 Task: Create a due date automation trigger when advanced on, on the monday of the week before a card is due add fields without custom field "Resume" set to a date more than 1 days from now at 11:00 AM.
Action: Mouse moved to (1056, 80)
Screenshot: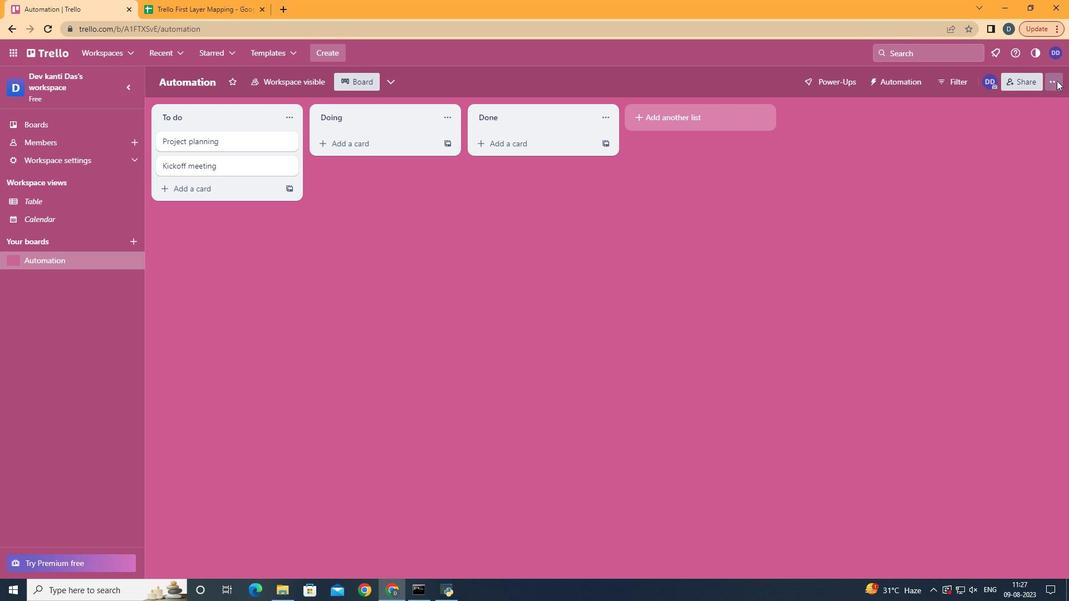 
Action: Mouse pressed left at (1056, 80)
Screenshot: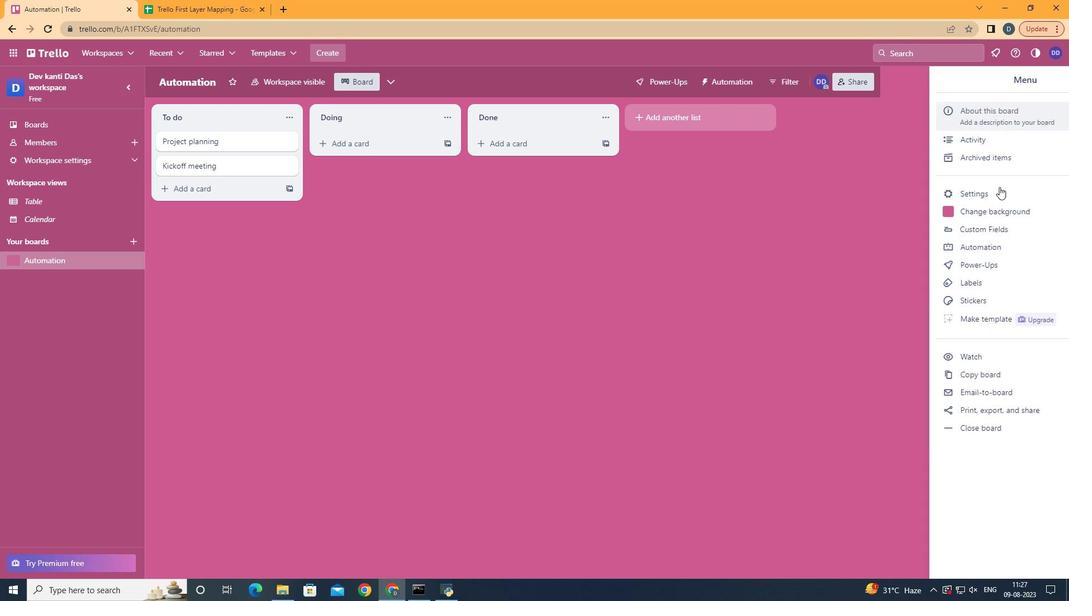 
Action: Mouse moved to (951, 248)
Screenshot: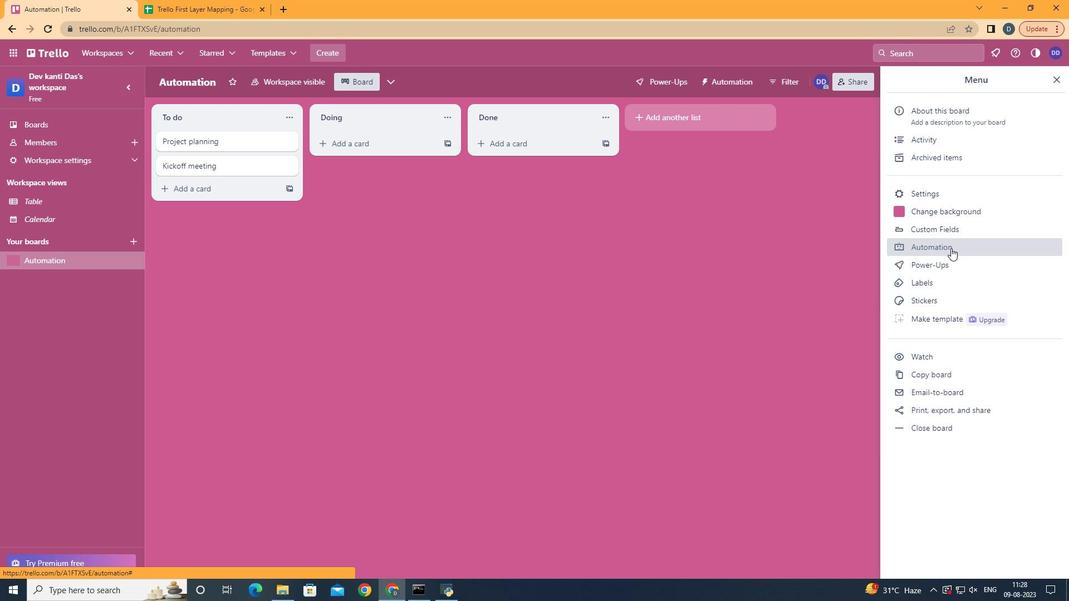 
Action: Mouse pressed left at (951, 248)
Screenshot: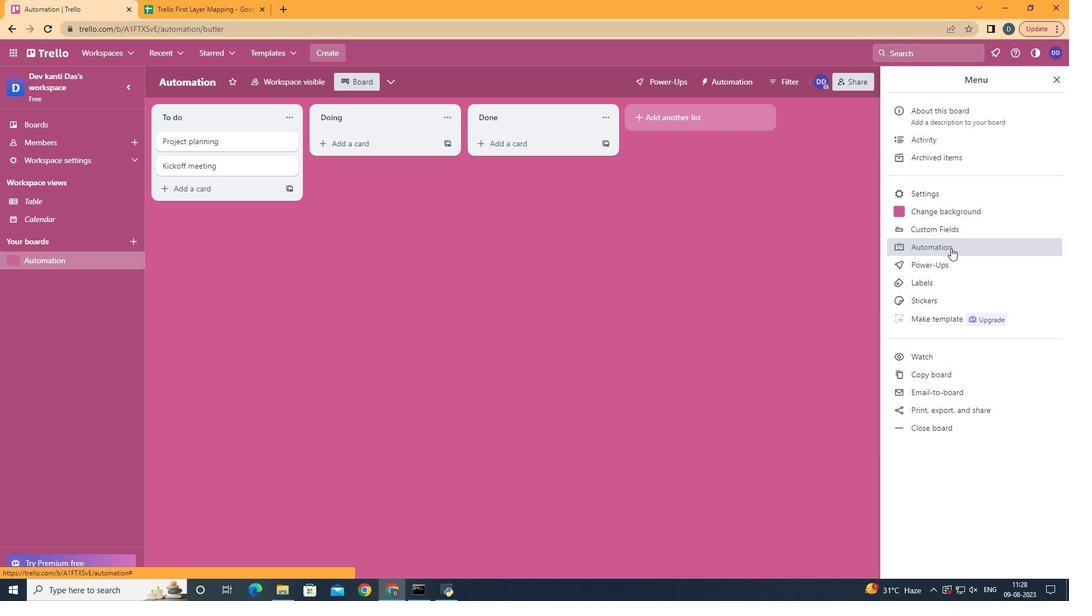 
Action: Mouse moved to (199, 222)
Screenshot: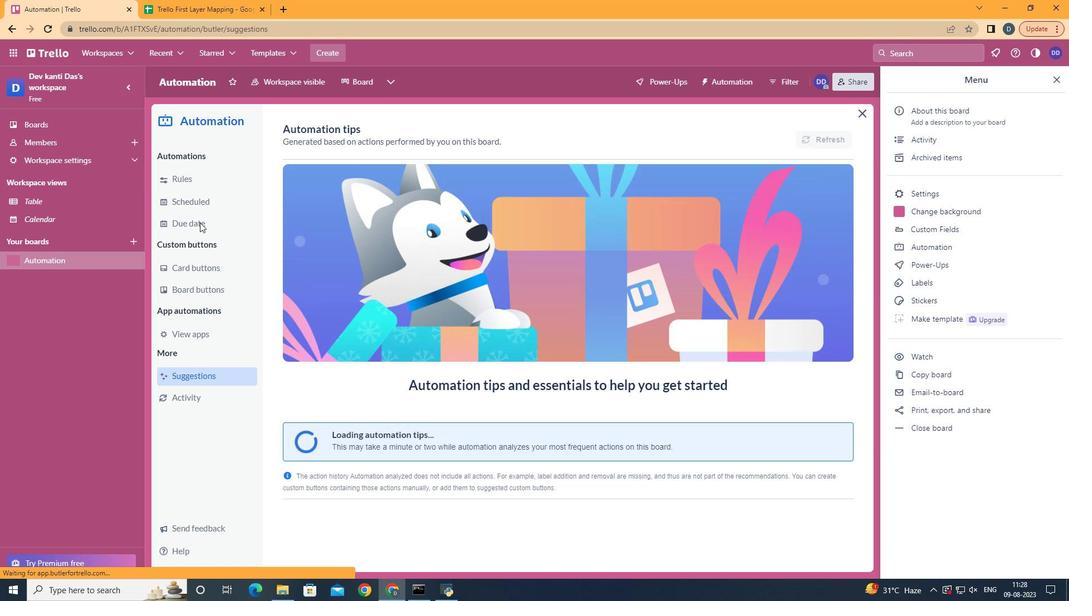 
Action: Mouse pressed left at (199, 222)
Screenshot: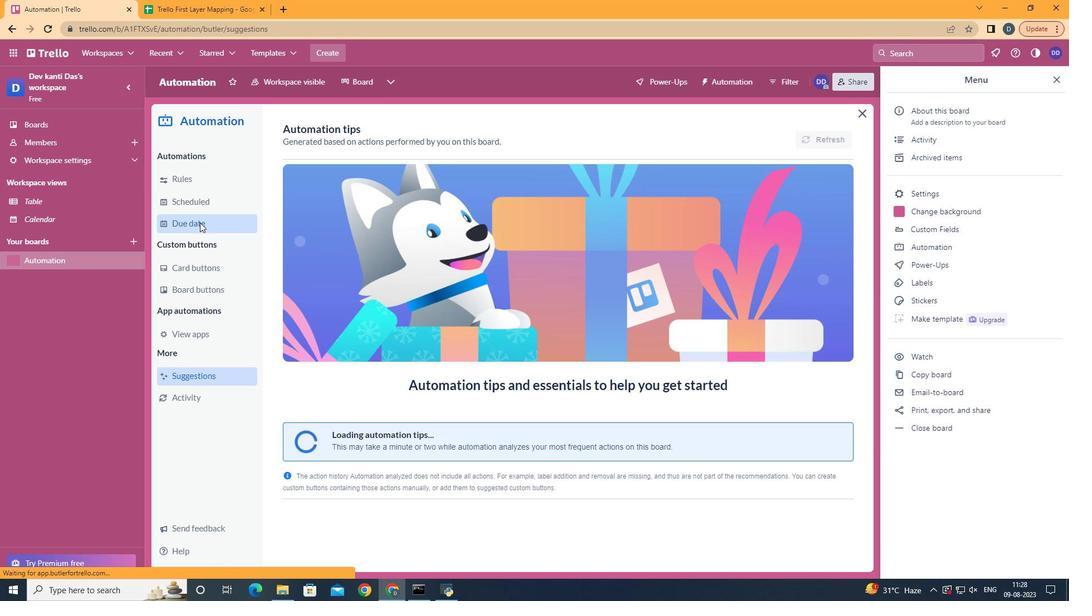 
Action: Mouse moved to (782, 135)
Screenshot: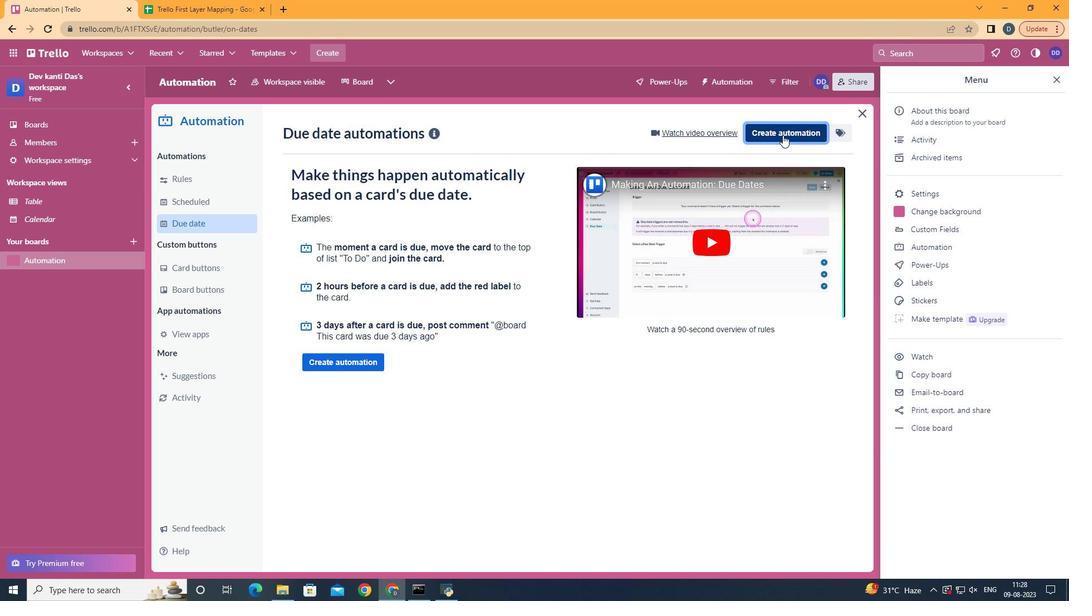 
Action: Mouse pressed left at (782, 135)
Screenshot: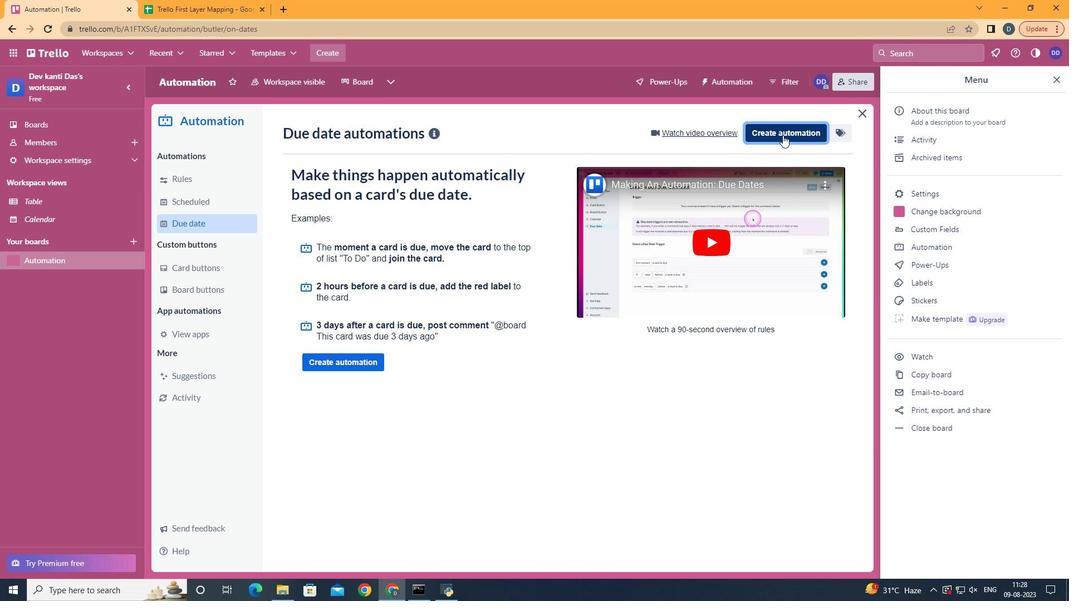
Action: Mouse moved to (557, 241)
Screenshot: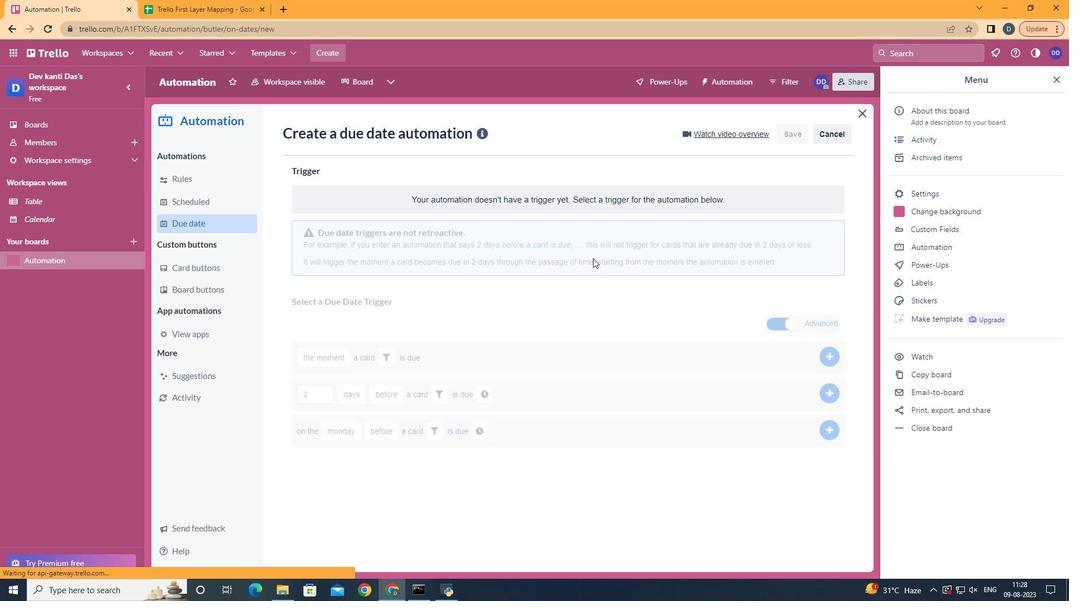 
Action: Mouse pressed left at (557, 241)
Screenshot: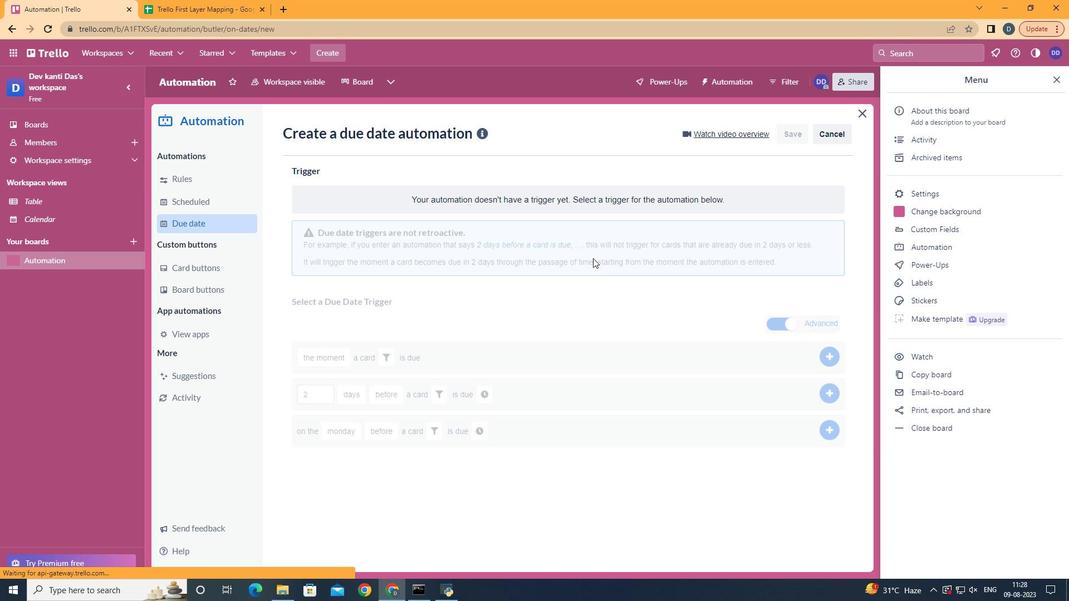 
Action: Mouse moved to (397, 532)
Screenshot: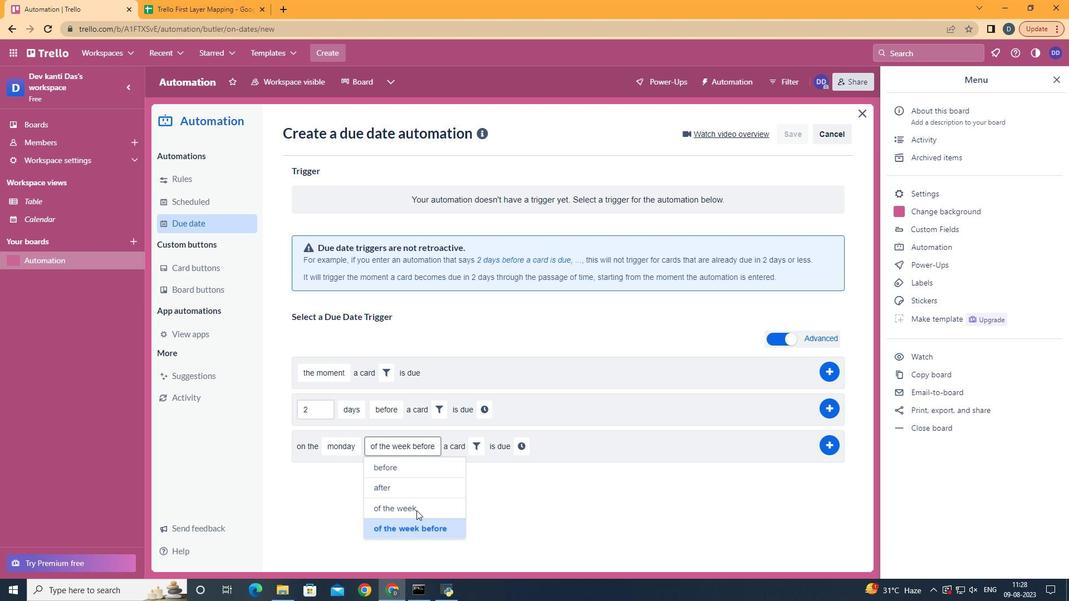 
Action: Mouse pressed left at (397, 532)
Screenshot: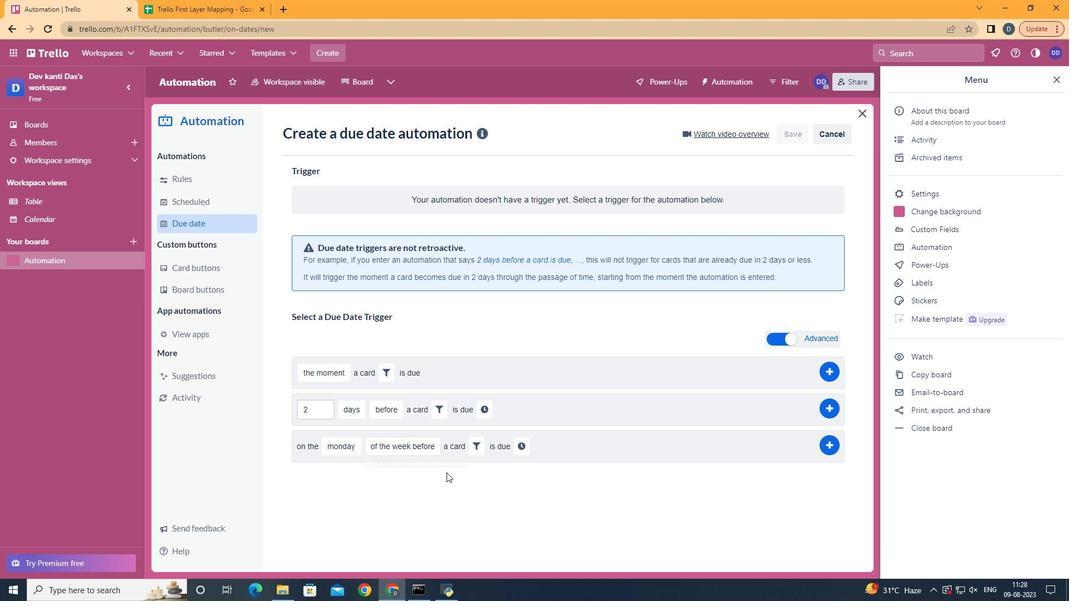 
Action: Mouse moved to (467, 443)
Screenshot: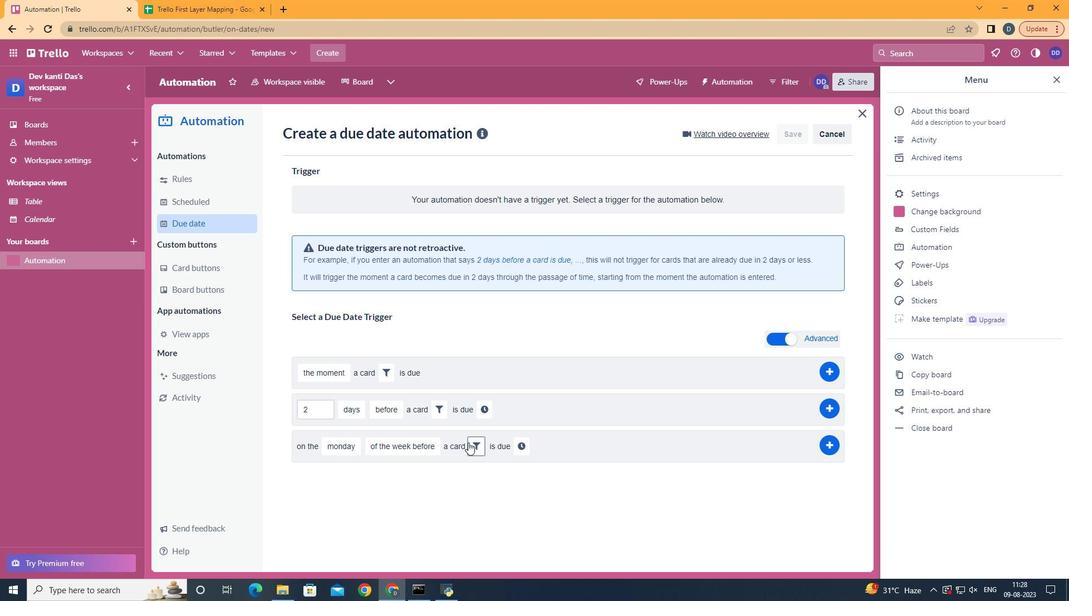 
Action: Mouse pressed left at (467, 443)
Screenshot: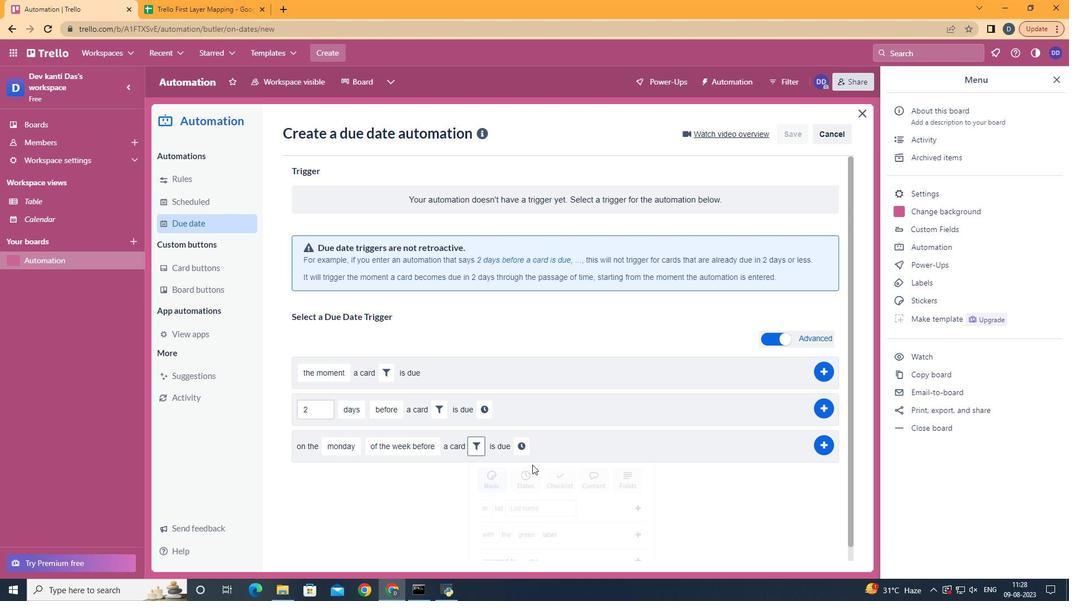 
Action: Mouse moved to (665, 481)
Screenshot: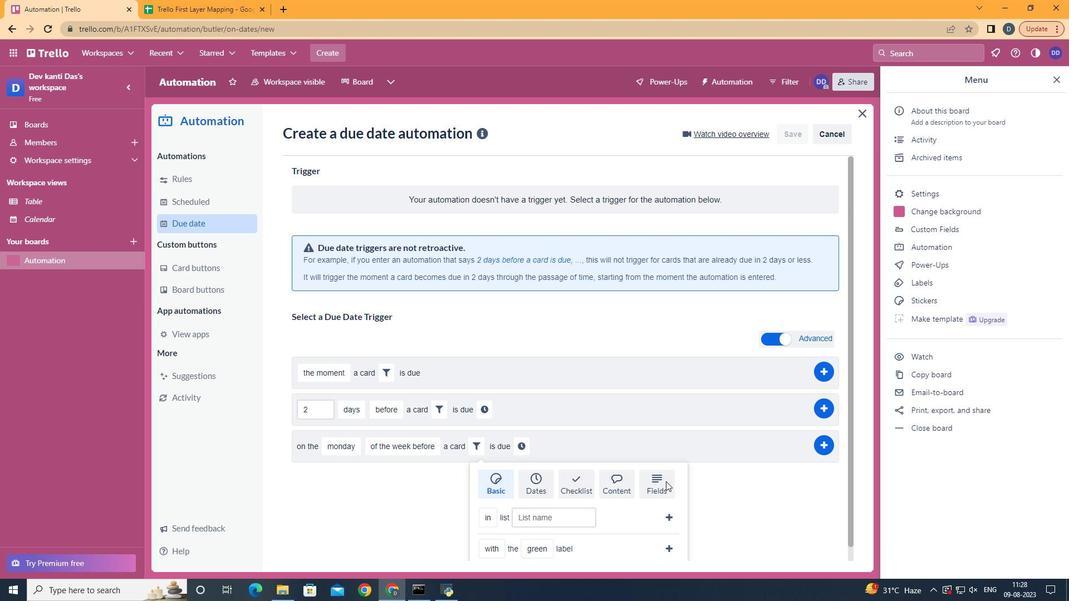 
Action: Mouse pressed left at (665, 481)
Screenshot: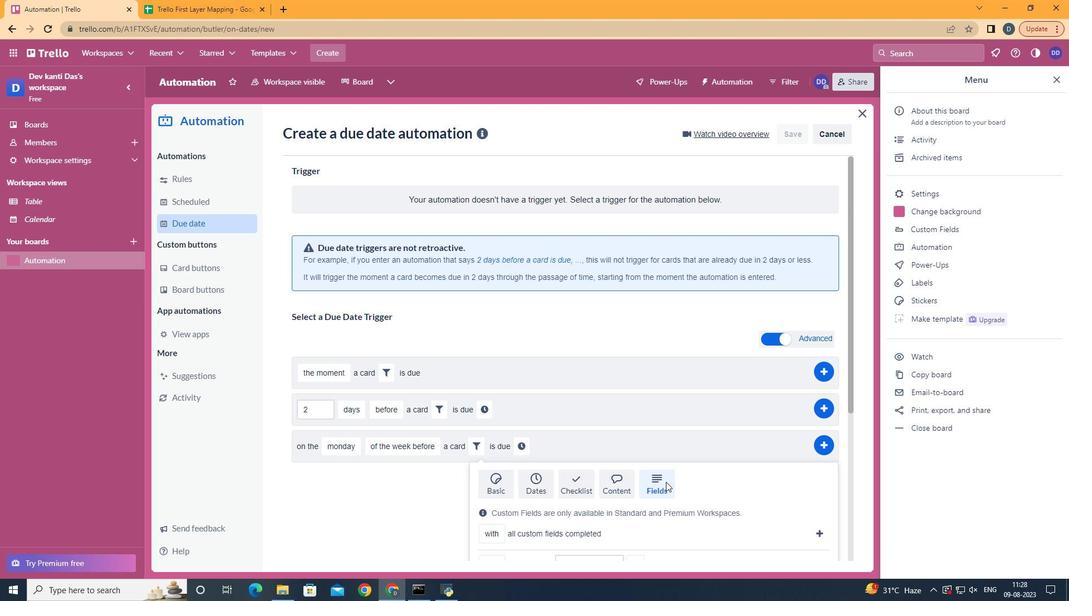 
Action: Mouse moved to (665, 482)
Screenshot: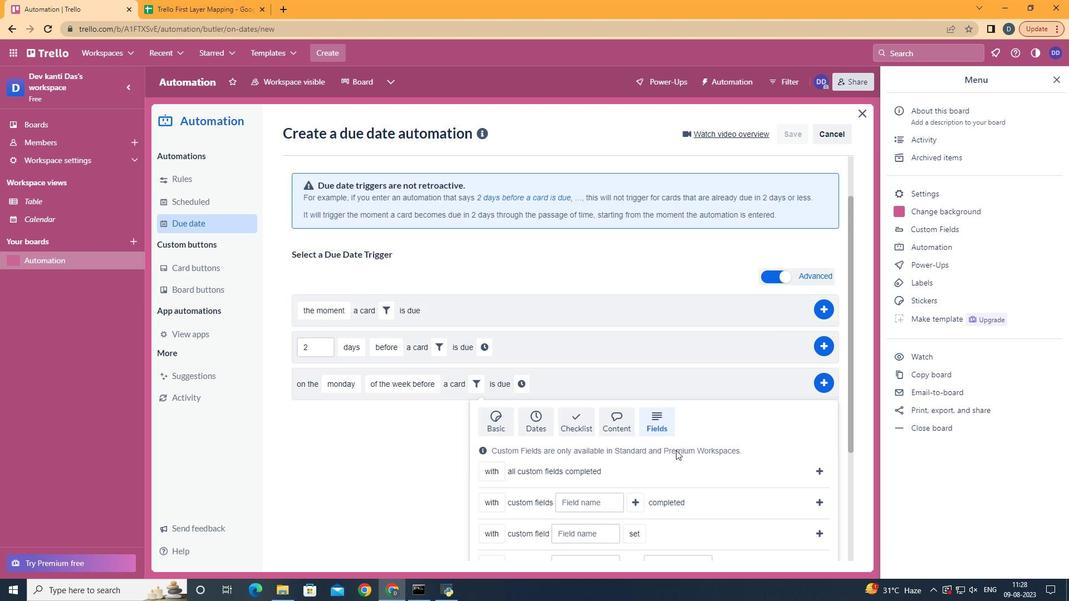 
Action: Mouse scrolled (665, 481) with delta (0, 0)
Screenshot: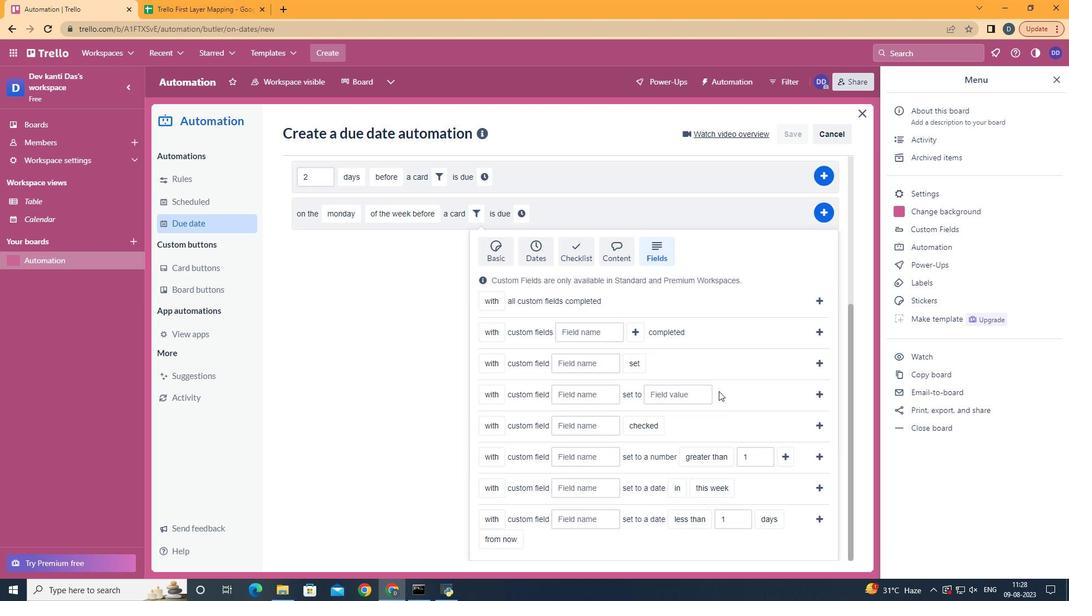 
Action: Mouse scrolled (665, 481) with delta (0, 0)
Screenshot: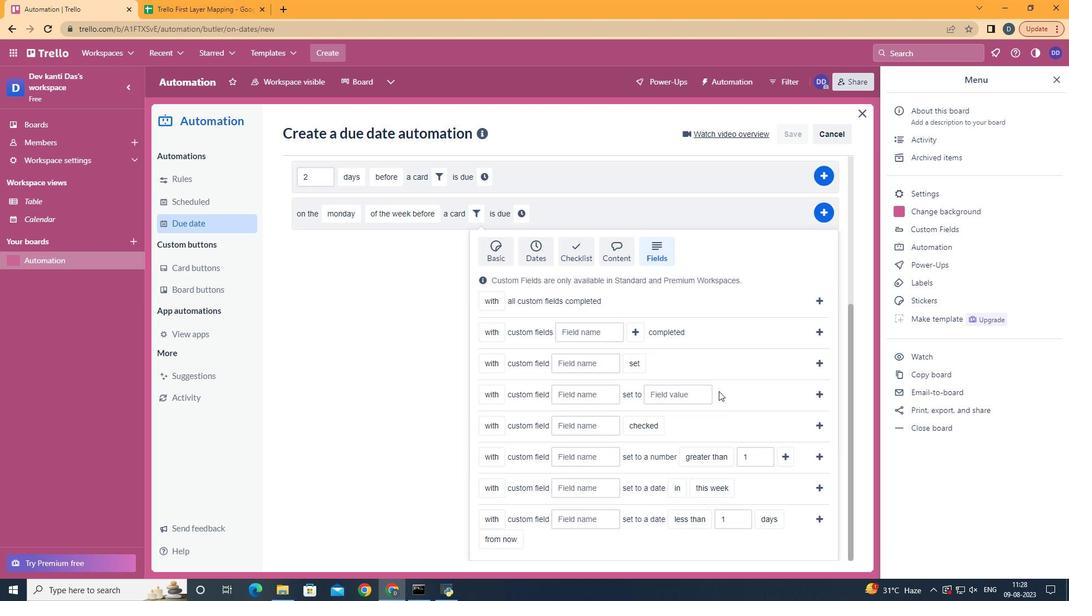 
Action: Mouse scrolled (665, 481) with delta (0, 0)
Screenshot: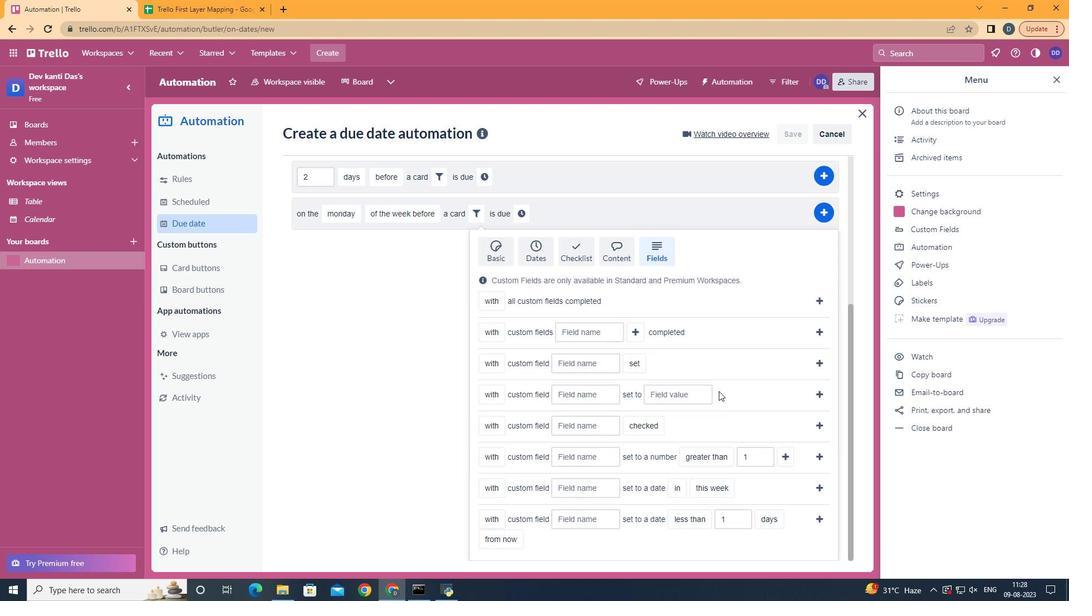
Action: Mouse scrolled (665, 481) with delta (0, 0)
Screenshot: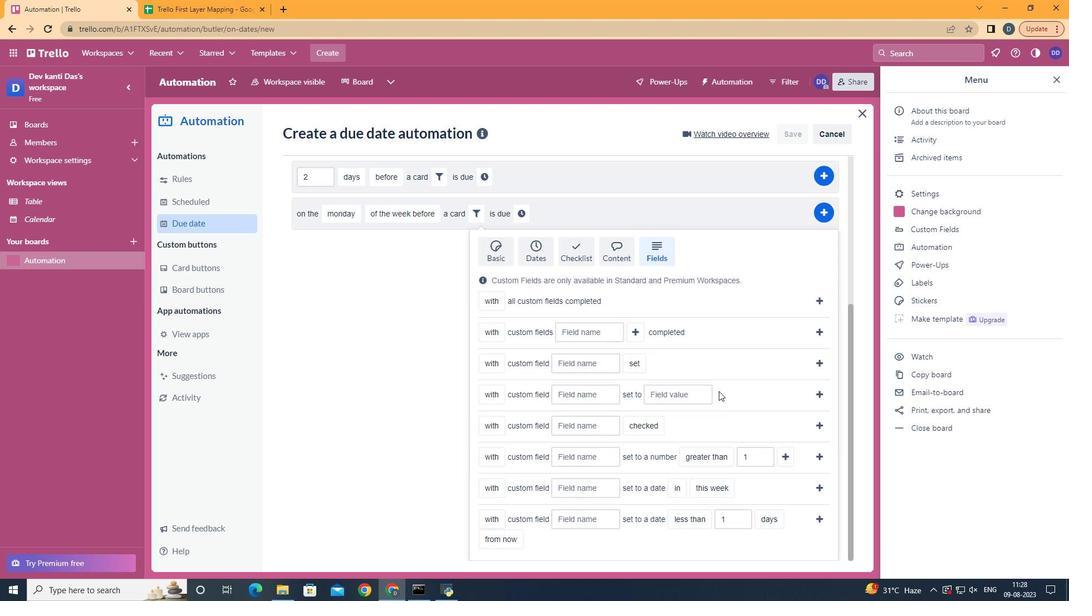 
Action: Mouse scrolled (665, 481) with delta (0, 0)
Screenshot: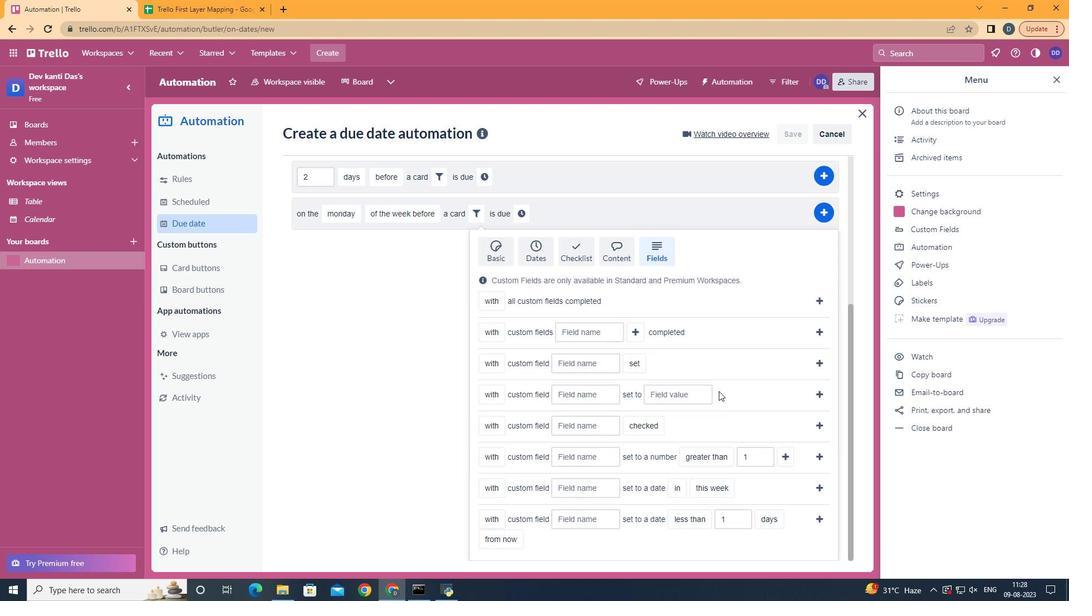
Action: Mouse moved to (506, 495)
Screenshot: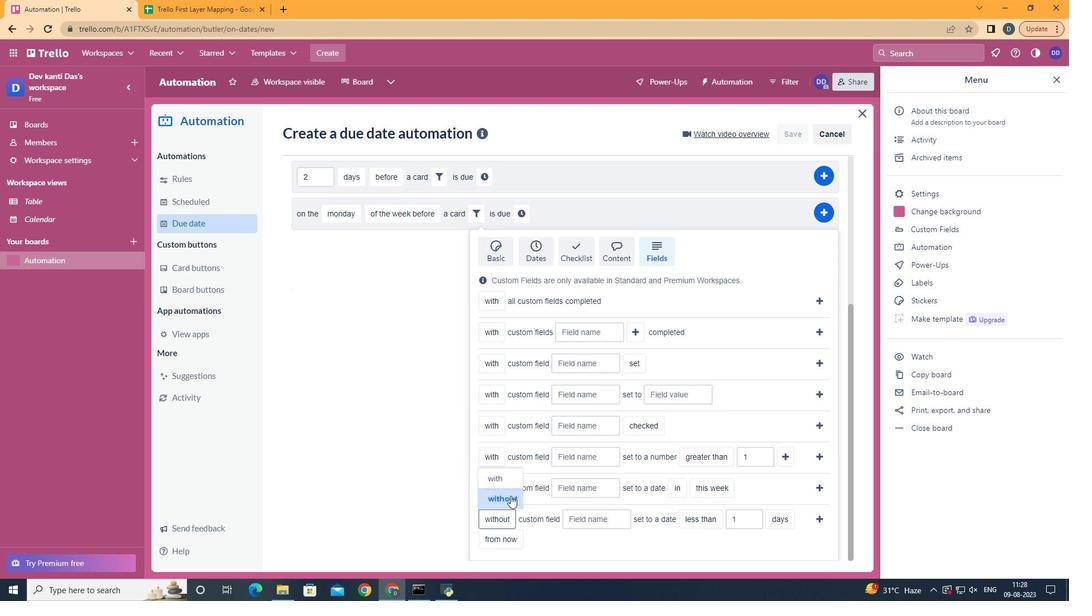 
Action: Mouse pressed left at (506, 495)
Screenshot: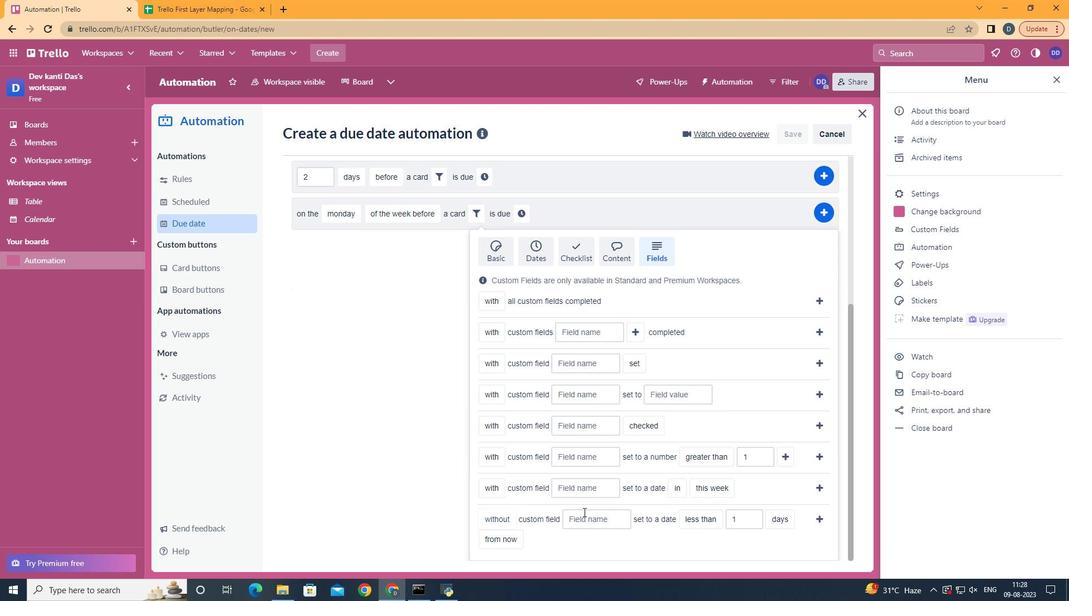 
Action: Mouse moved to (592, 523)
Screenshot: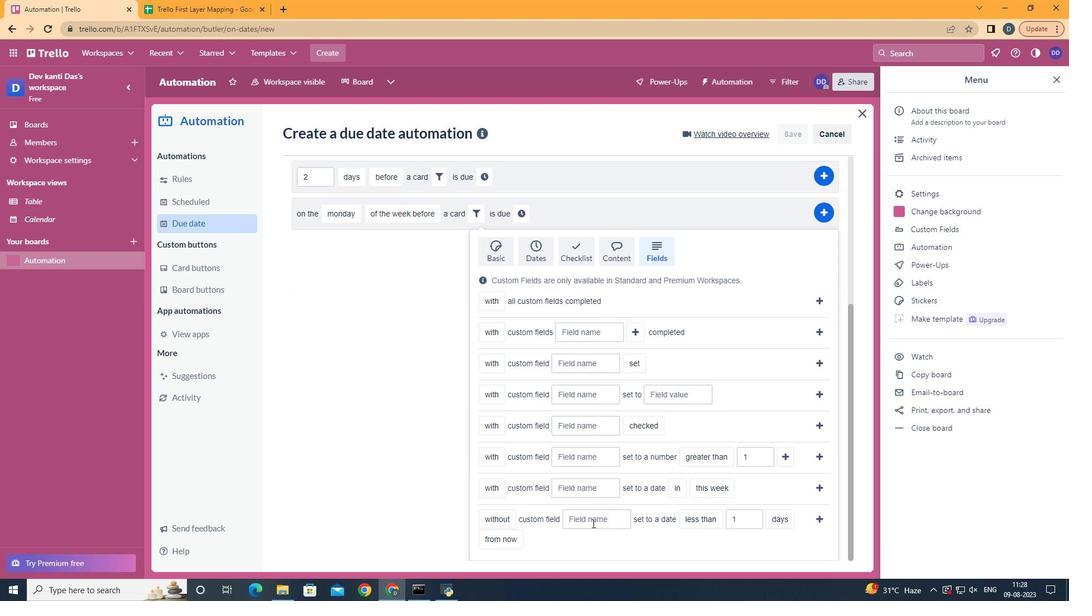 
Action: Mouse pressed left at (592, 523)
Screenshot: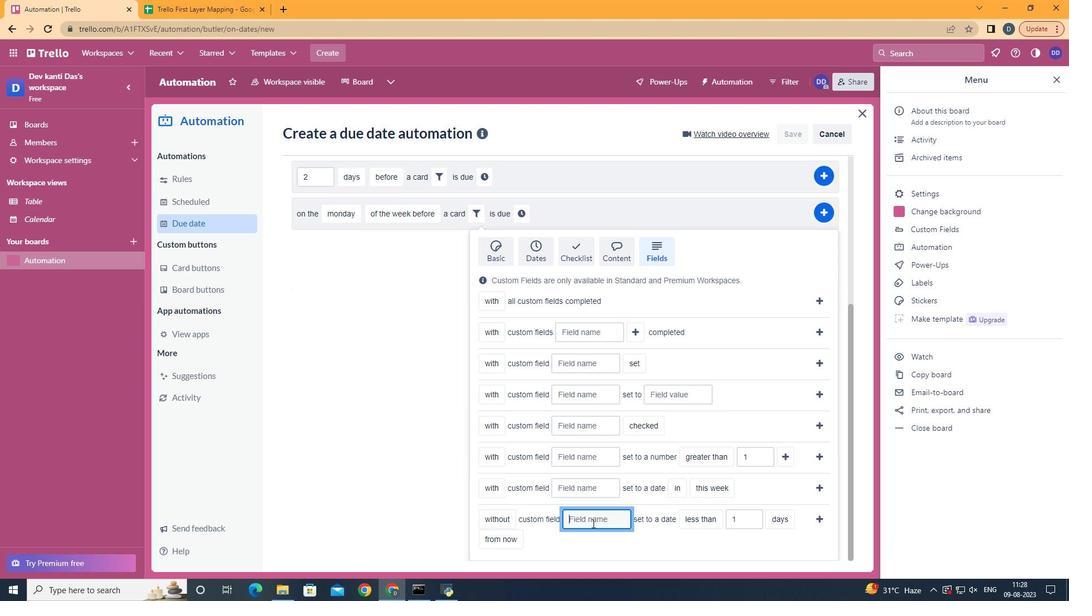
Action: Key pressed <Key.shift><Key.shift><Key.shift><Key.shift>Resume
Screenshot: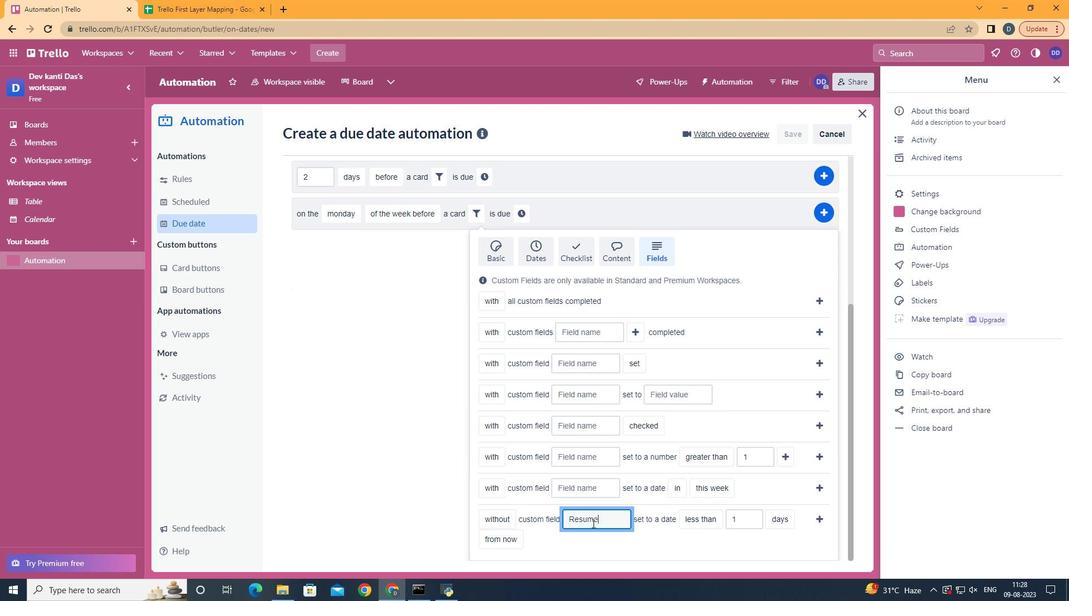 
Action: Mouse moved to (706, 477)
Screenshot: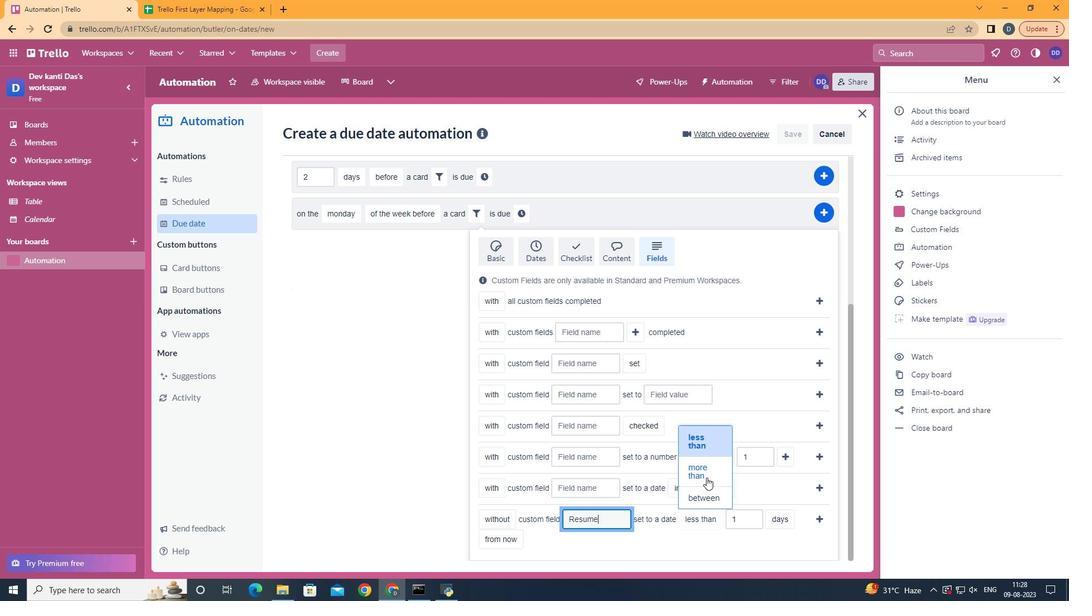 
Action: Mouse pressed left at (706, 477)
Screenshot: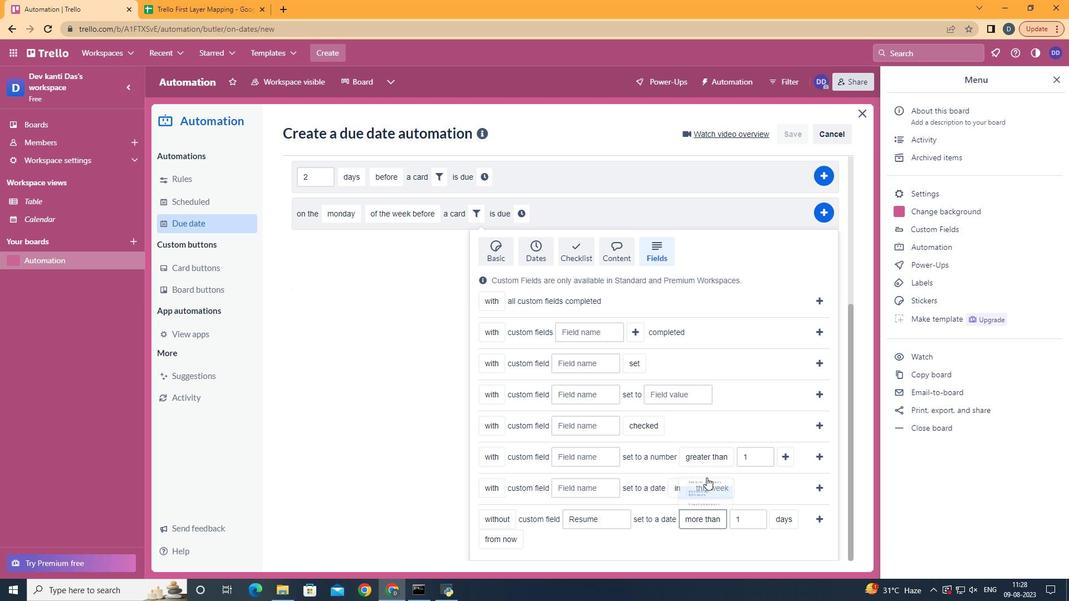 
Action: Mouse moved to (792, 477)
Screenshot: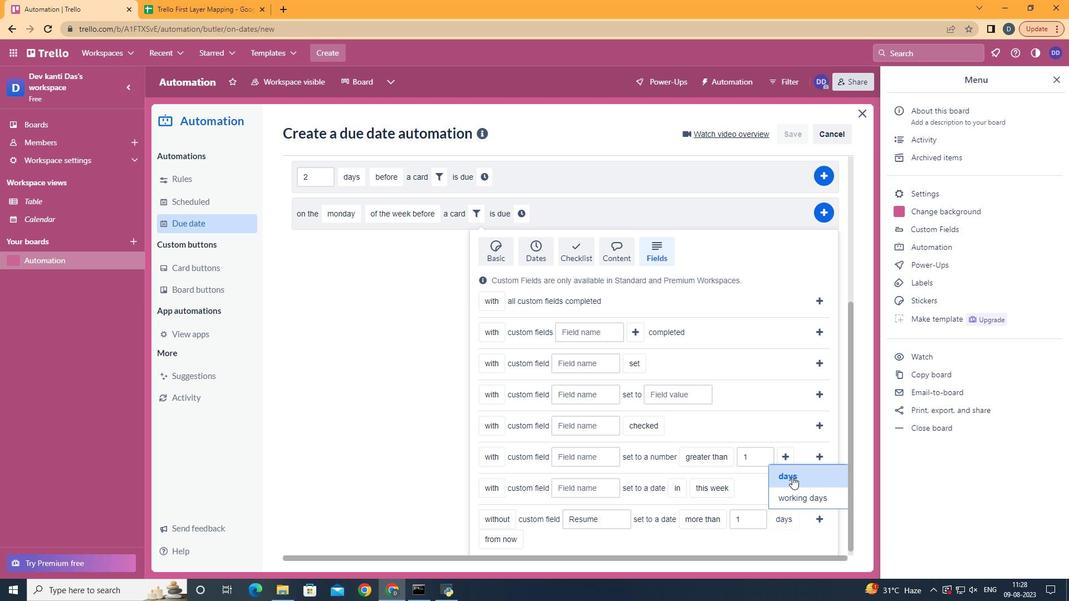 
Action: Mouse pressed left at (792, 477)
Screenshot: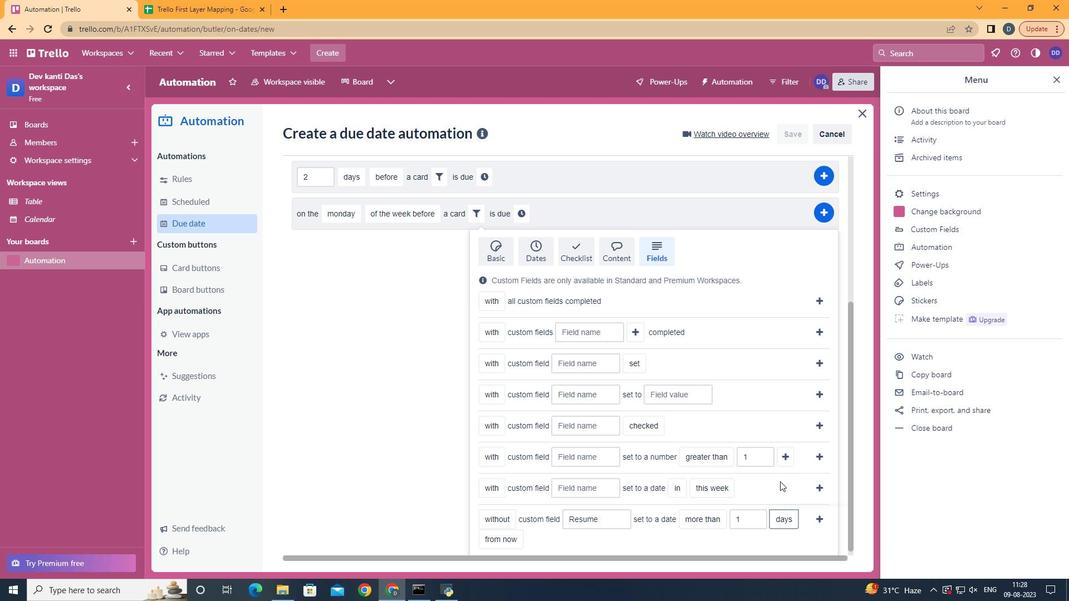 
Action: Mouse moved to (506, 489)
Screenshot: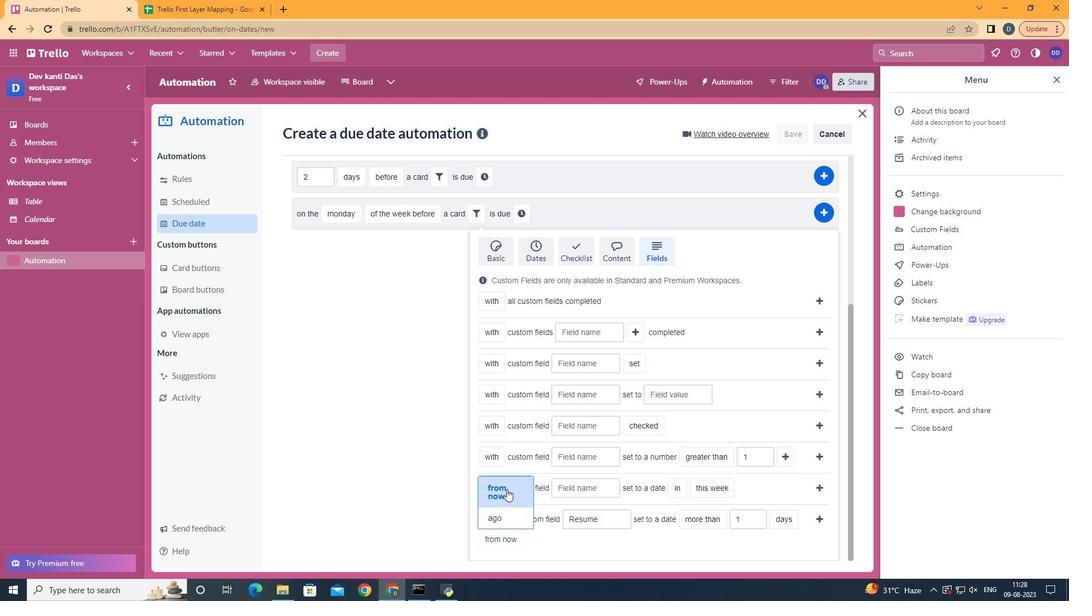 
Action: Mouse pressed left at (506, 489)
Screenshot: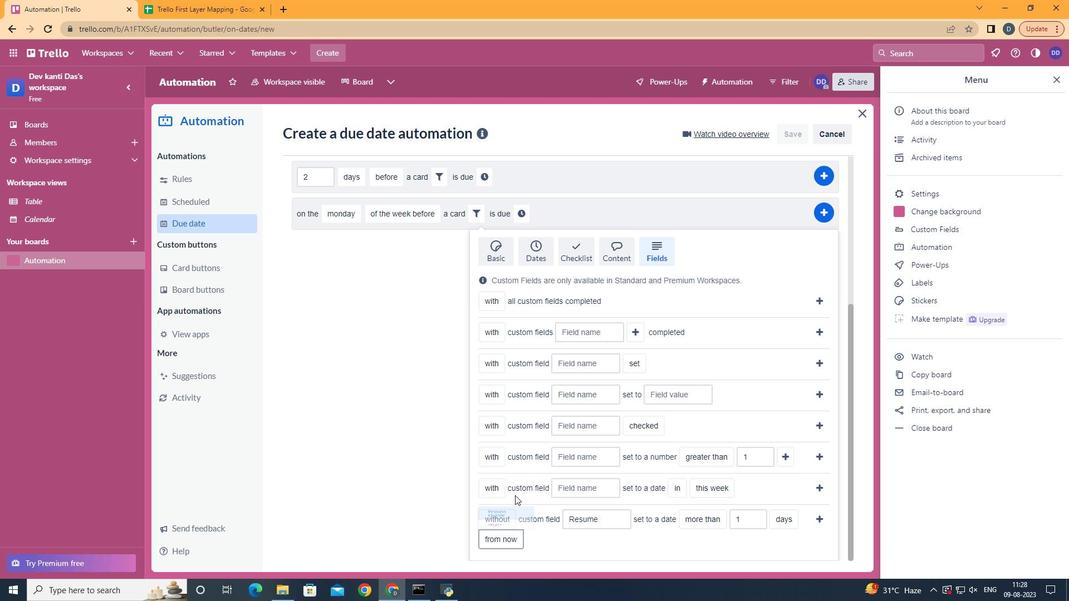
Action: Mouse moved to (815, 516)
Screenshot: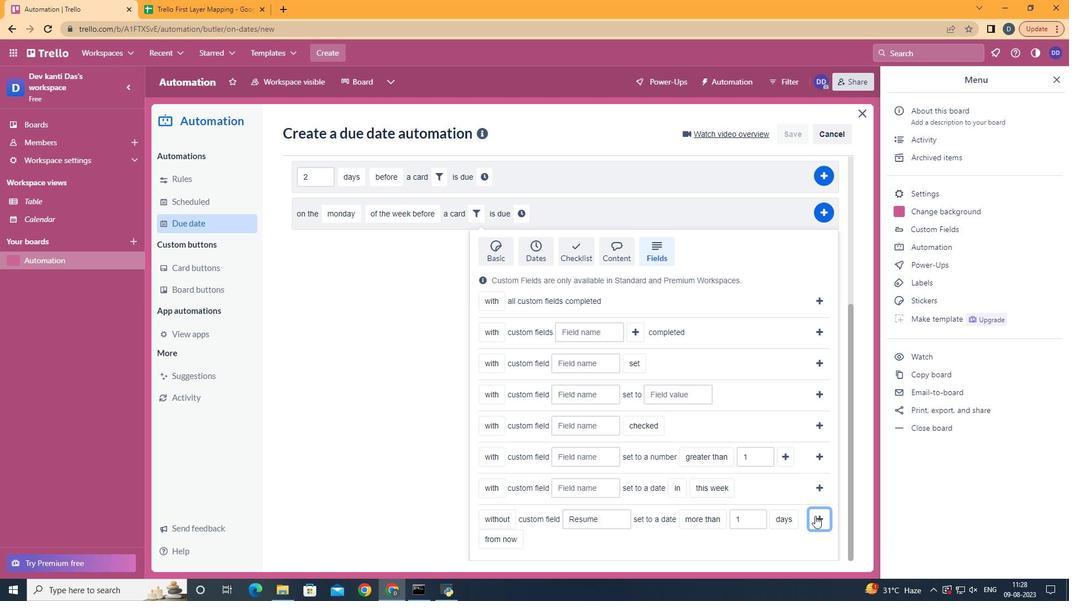 
Action: Mouse pressed left at (815, 516)
Screenshot: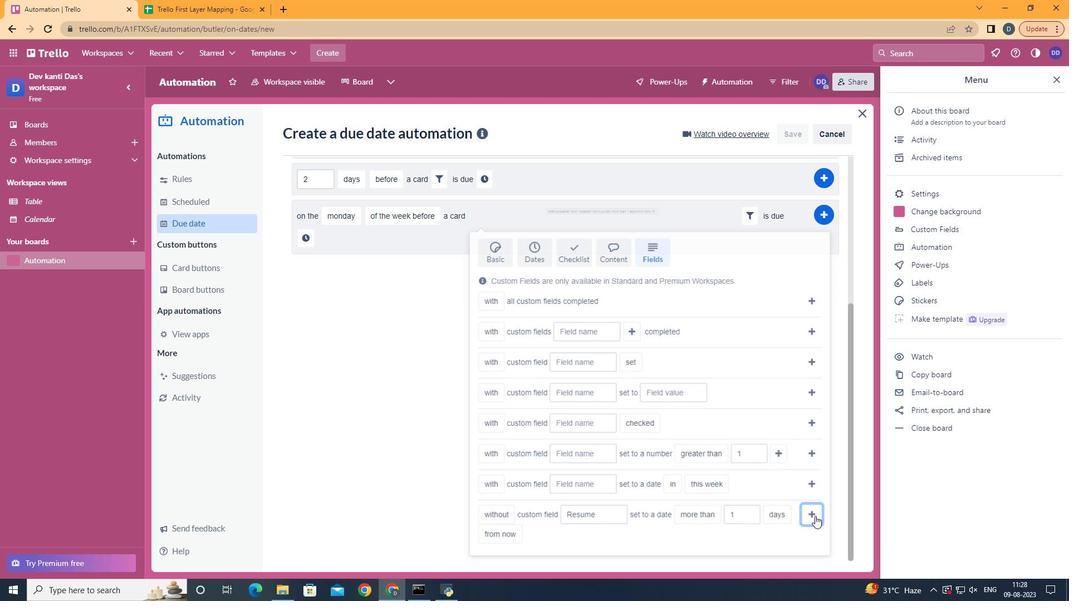 
Action: Mouse moved to (793, 443)
Screenshot: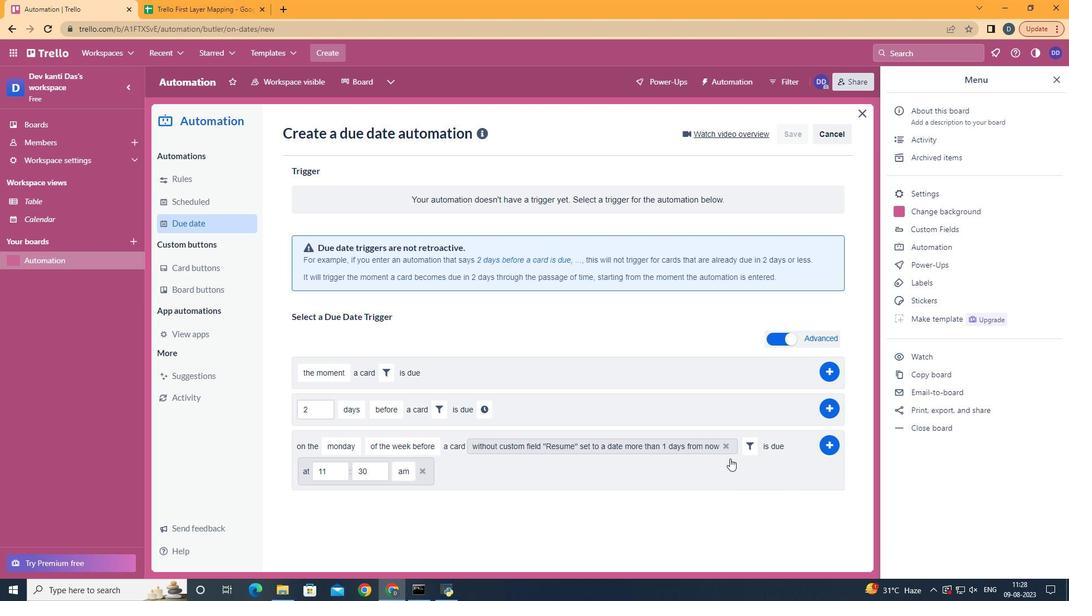 
Action: Mouse pressed left at (793, 443)
Screenshot: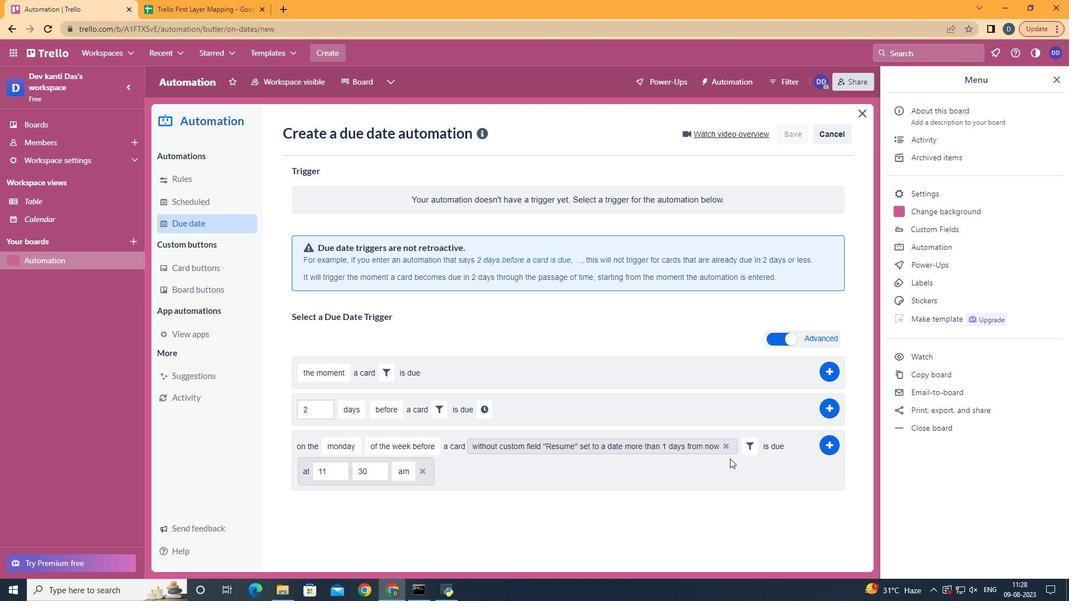 
Action: Mouse moved to (382, 469)
Screenshot: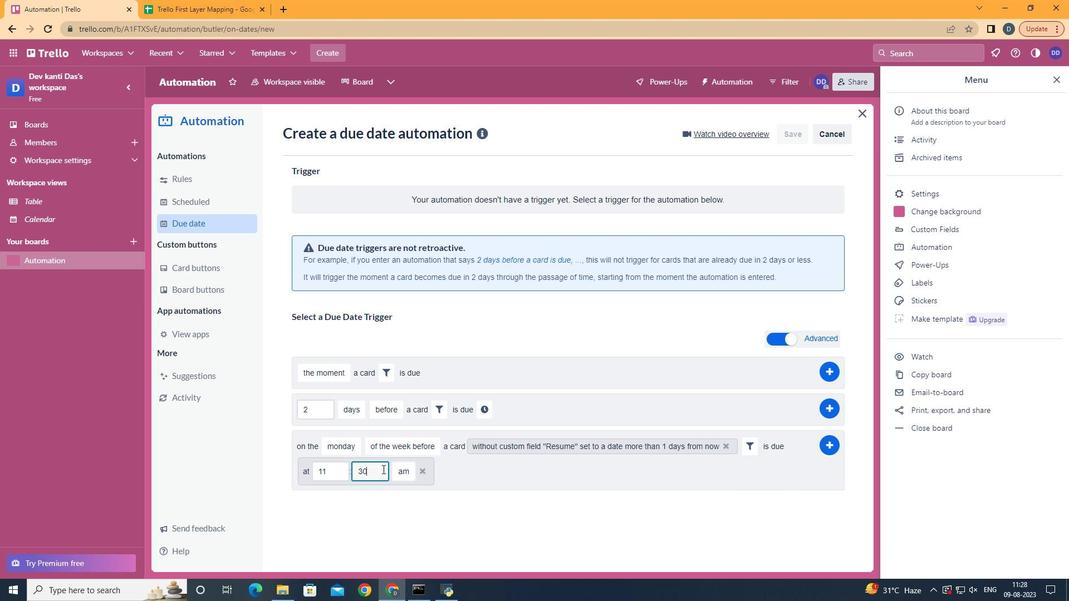 
Action: Mouse pressed left at (382, 469)
Screenshot: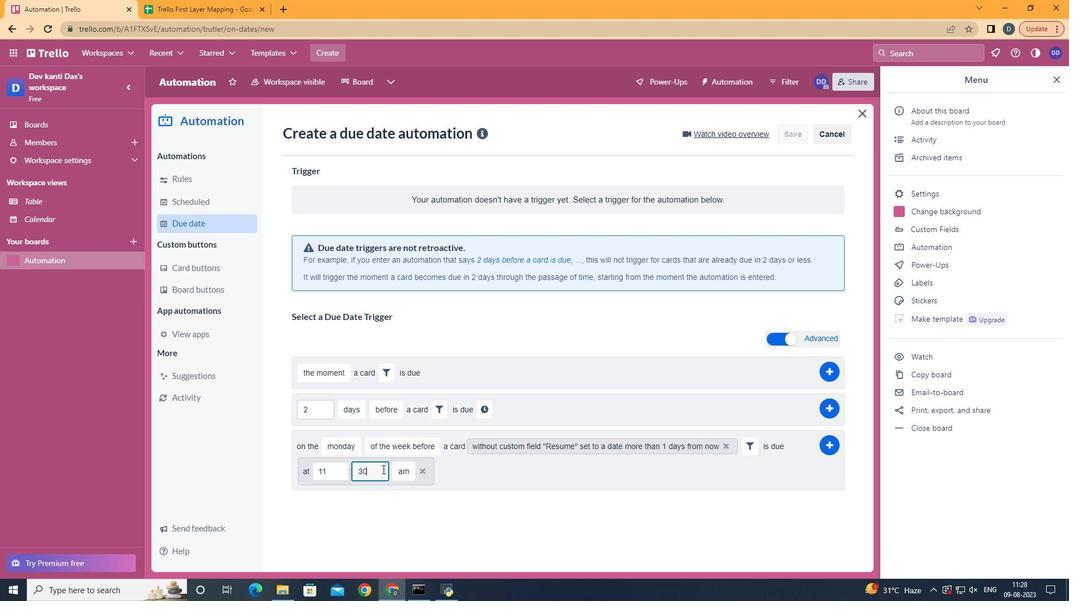 
Action: Key pressed <Key.backspace><Key.backspace>00
Screenshot: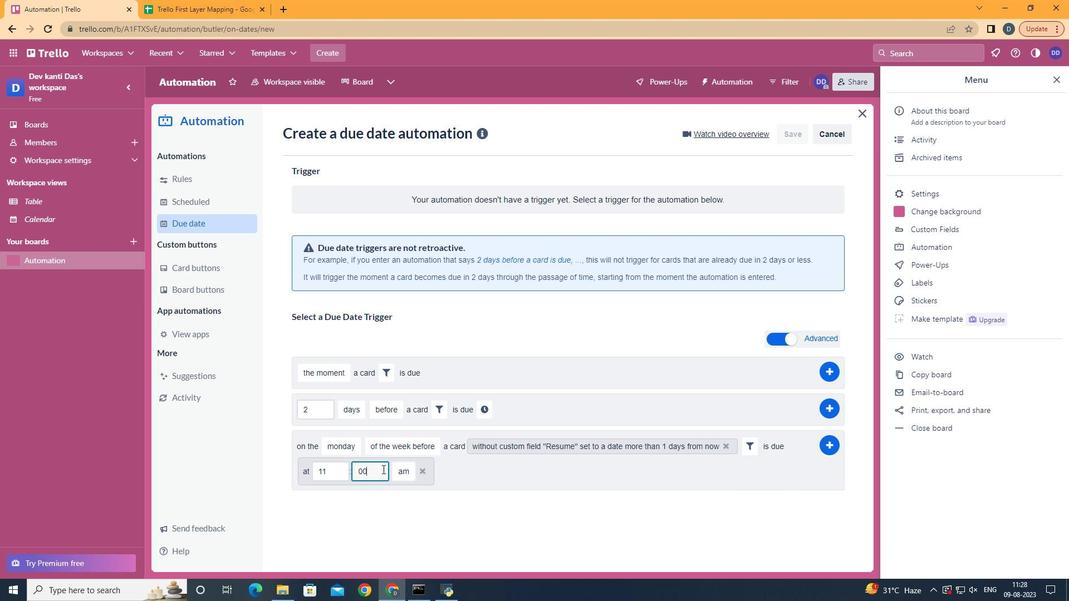 
Action: Mouse moved to (833, 449)
Screenshot: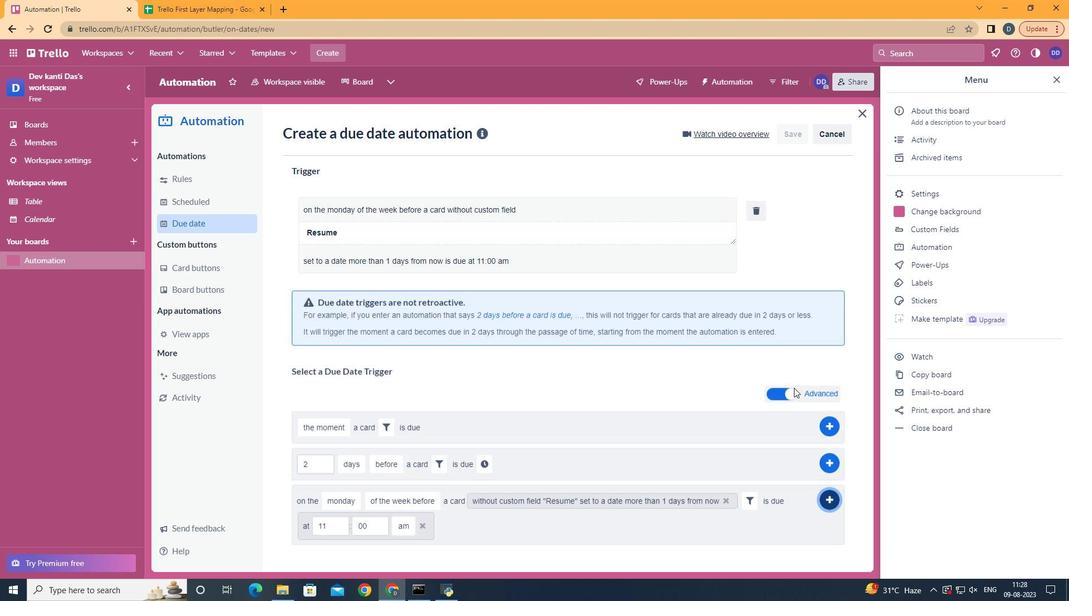 
Action: Mouse pressed left at (833, 449)
Screenshot: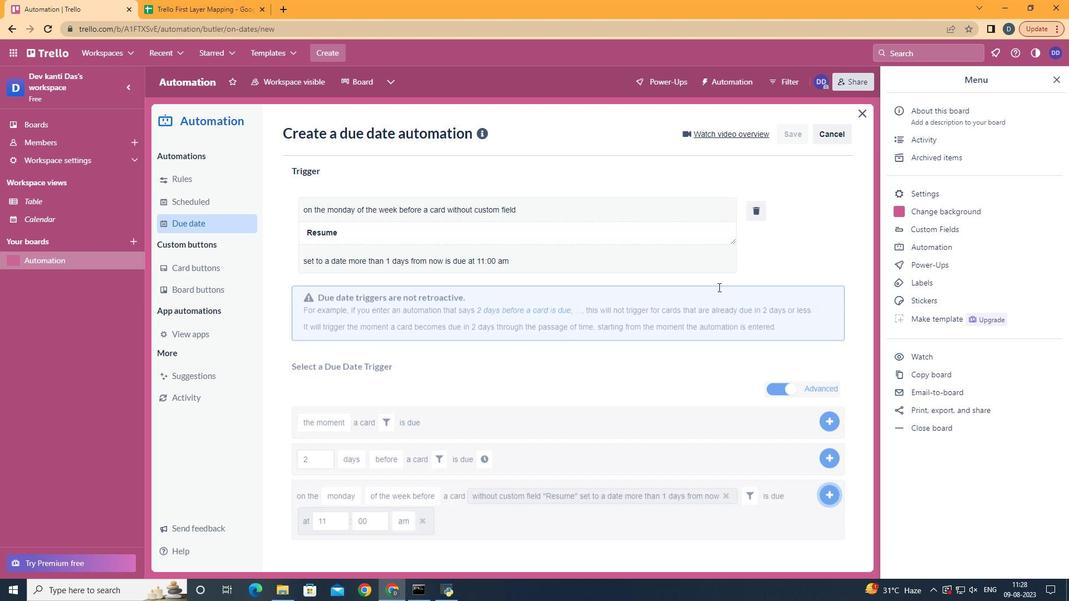 
Action: Mouse moved to (675, 208)
Screenshot: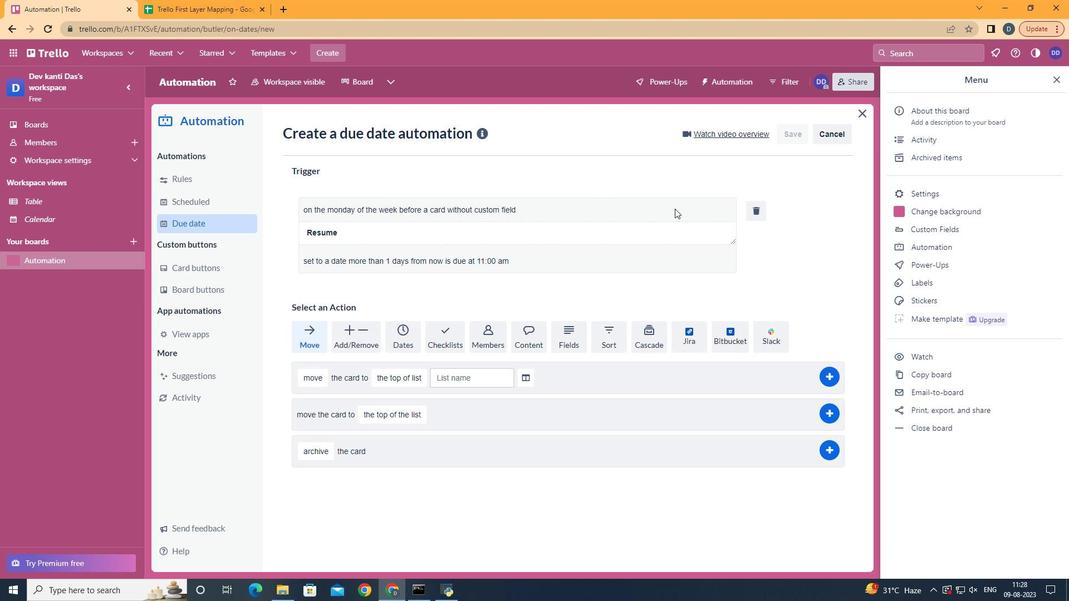 
